 Task: Apply the format accounting.
Action: Mouse moved to (99, 175)
Screenshot: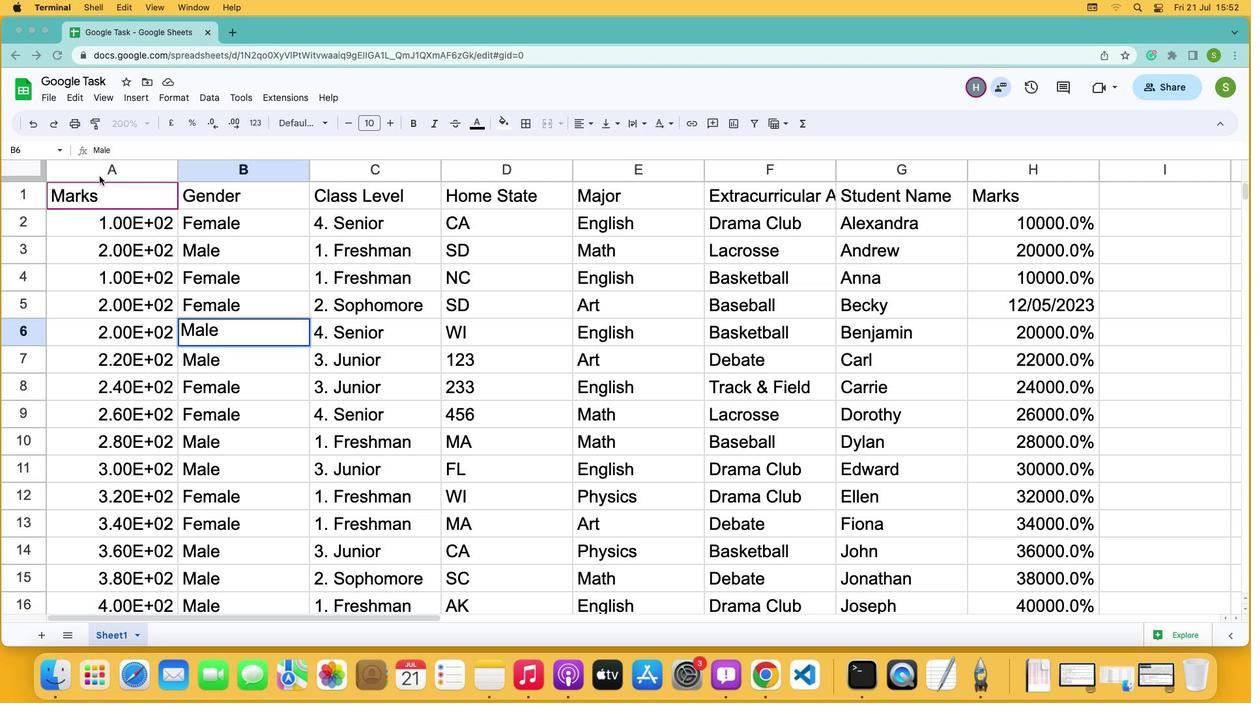 
Action: Mouse pressed left at (99, 175)
Screenshot: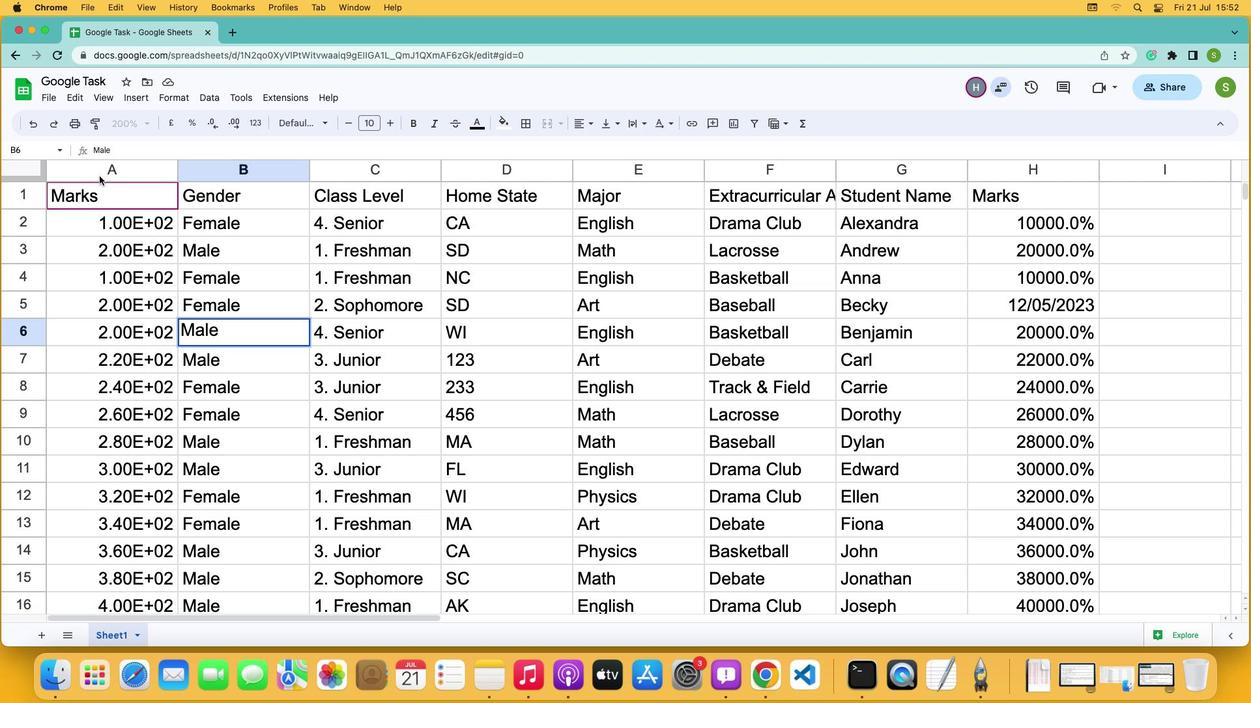 
Action: Mouse moved to (99, 174)
Screenshot: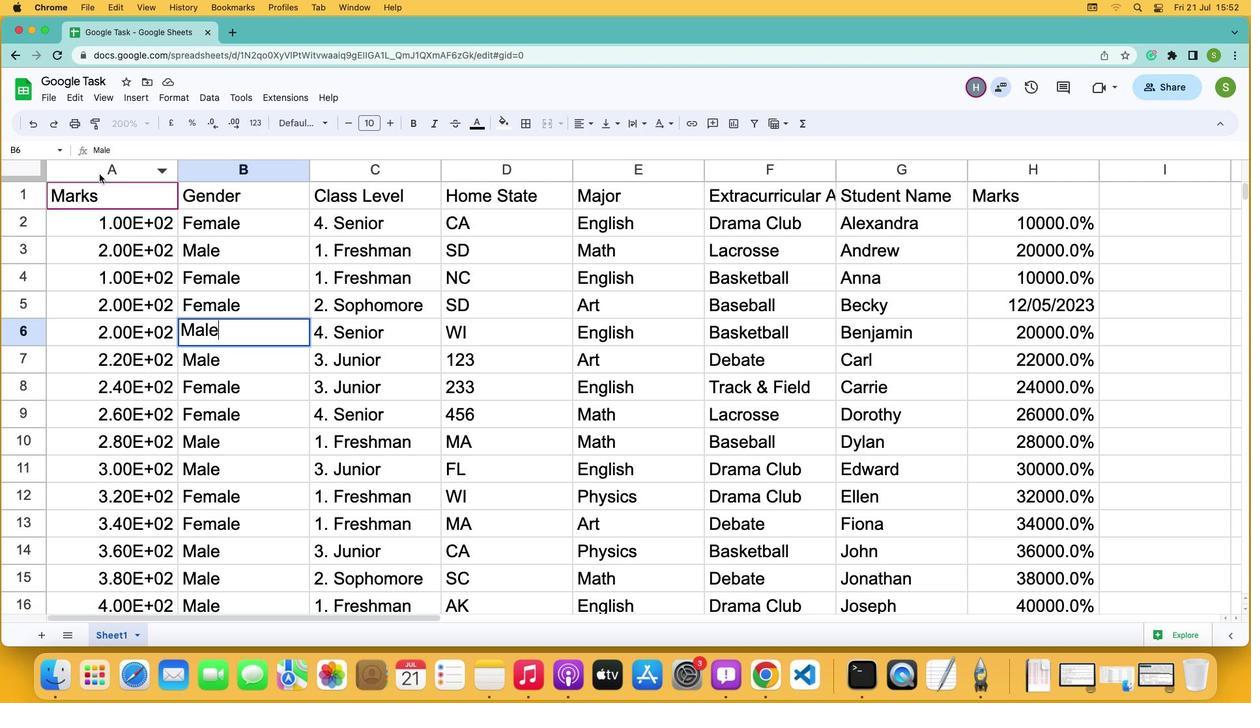 
Action: Mouse pressed left at (99, 174)
Screenshot: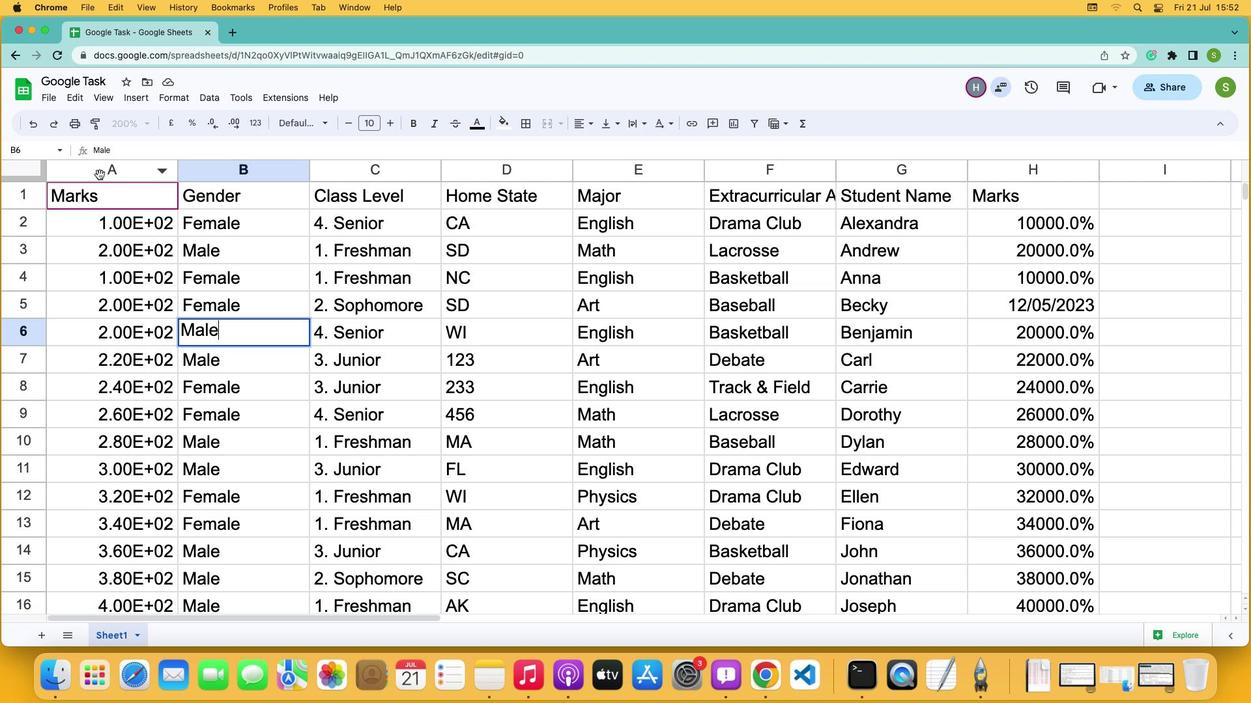 
Action: Mouse moved to (254, 127)
Screenshot: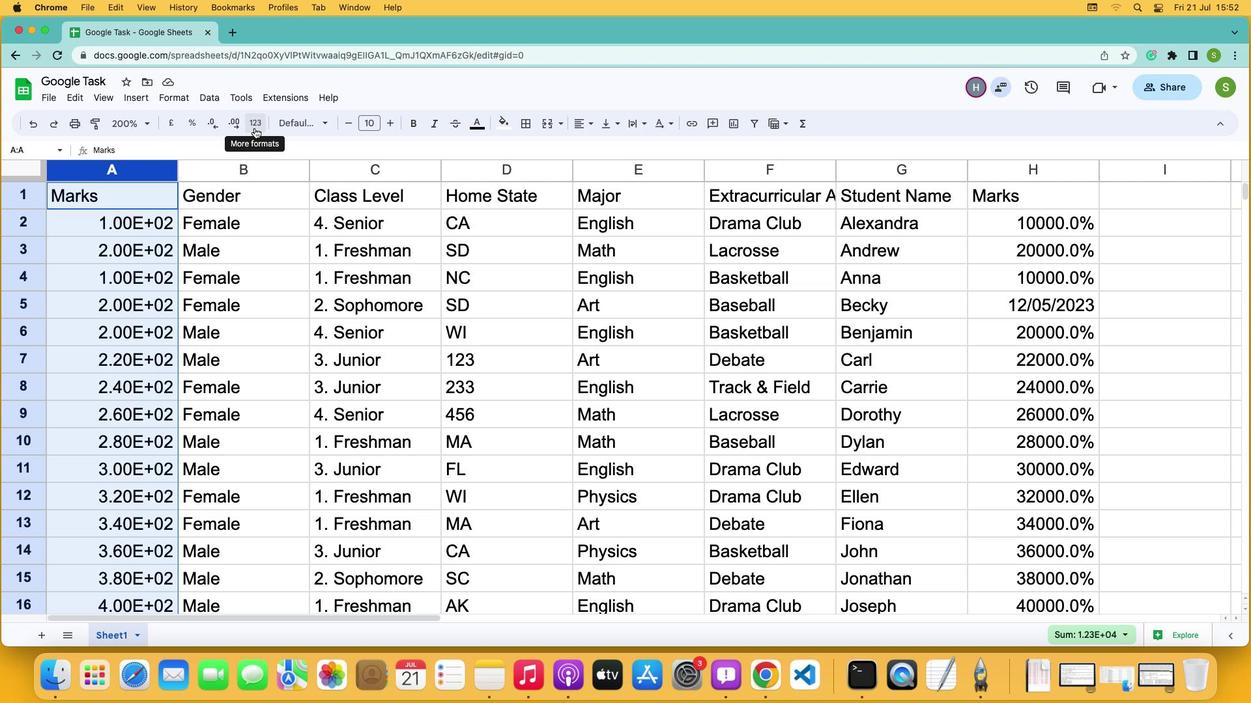 
Action: Mouse pressed left at (254, 127)
Screenshot: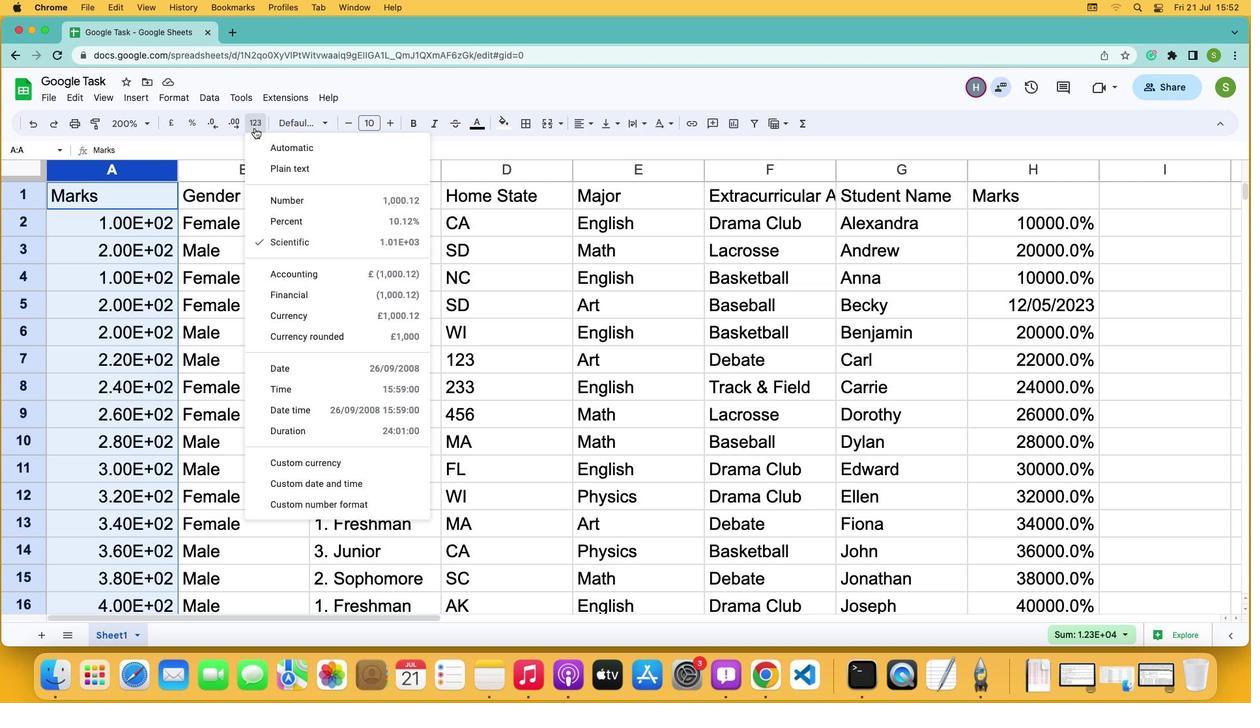 
Action: Mouse moved to (284, 273)
Screenshot: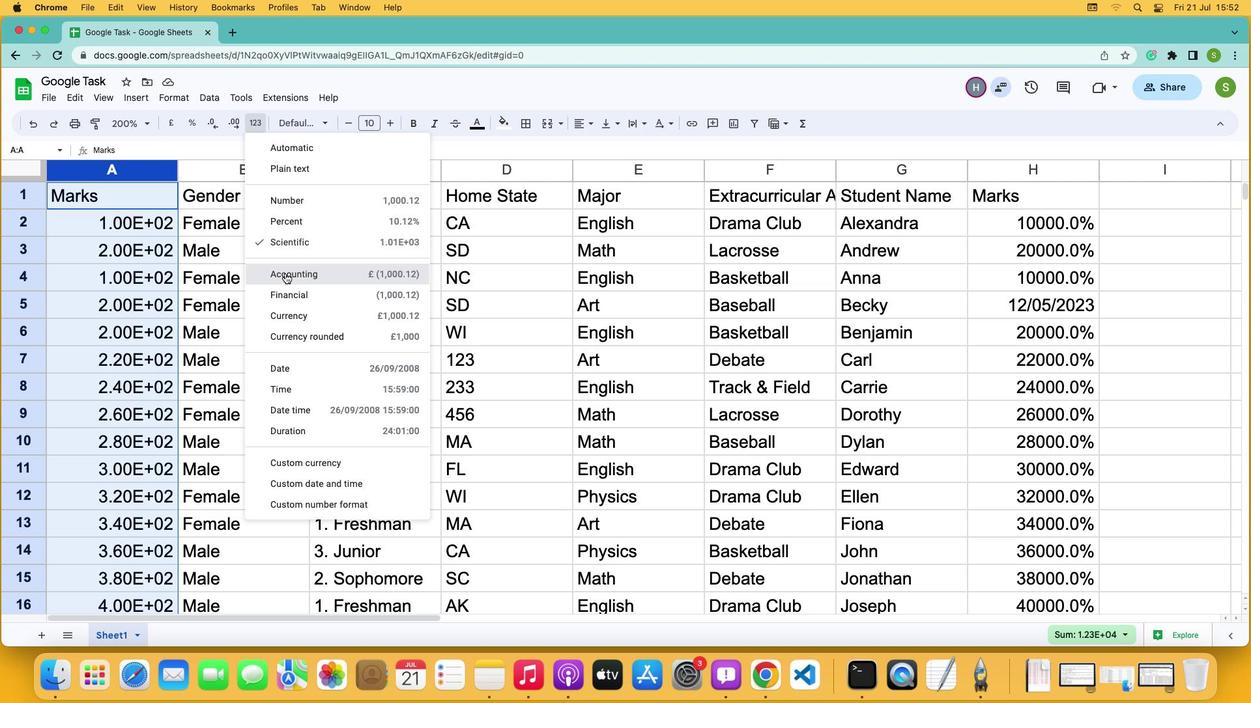 
Action: Mouse pressed left at (284, 273)
Screenshot: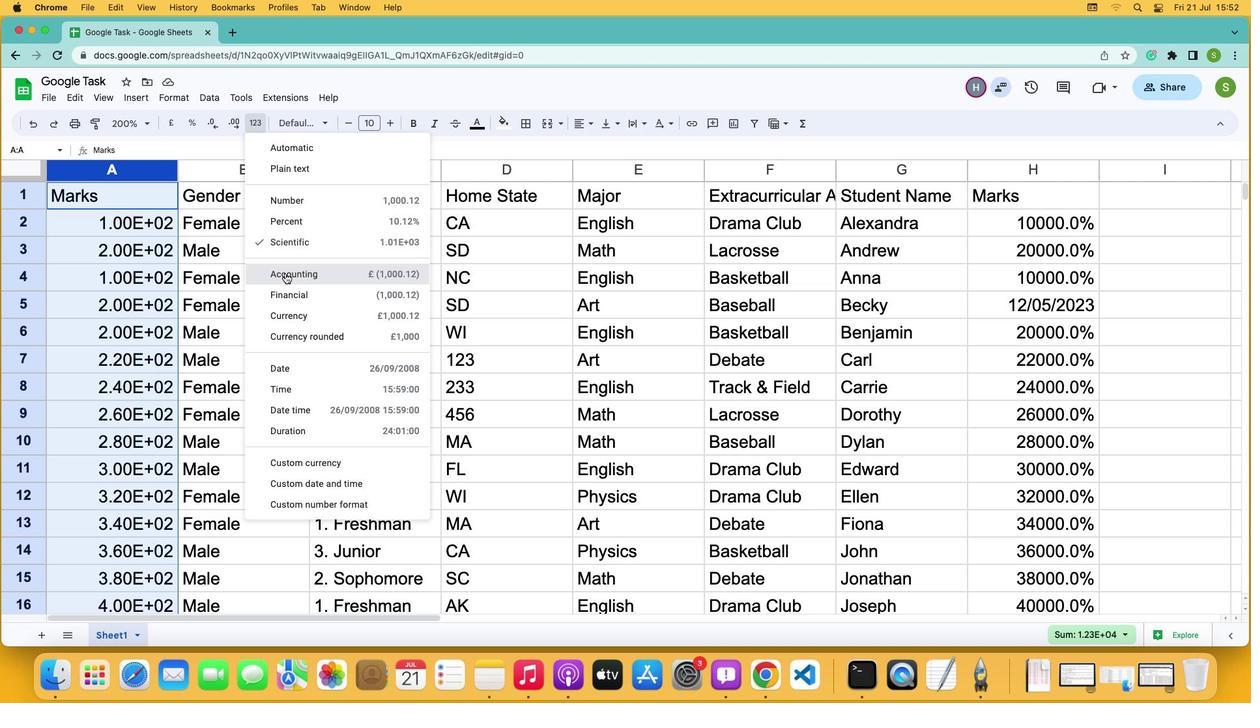 
